Task: Add Waterloo Cherry Limeade to the cart.
Action: Mouse pressed left at (29, 103)
Screenshot: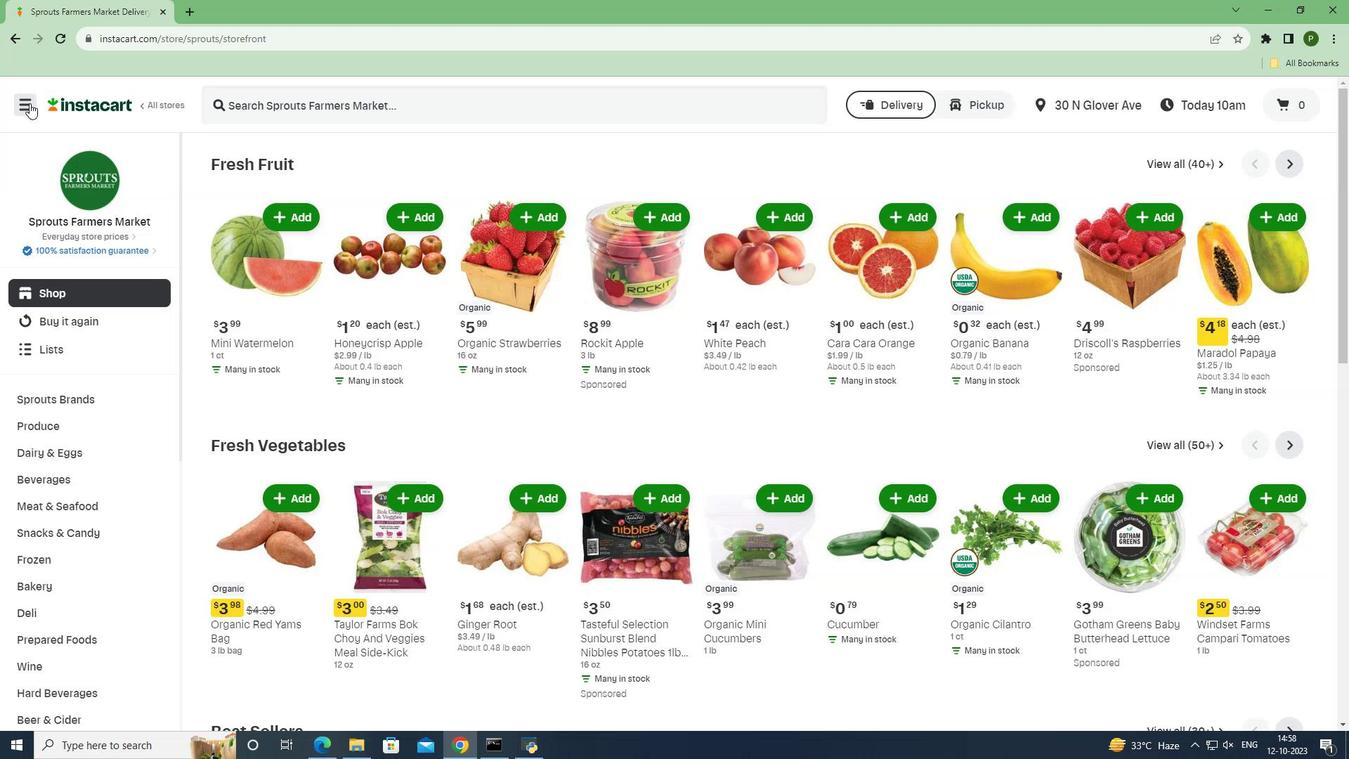 
Action: Mouse moved to (42, 378)
Screenshot: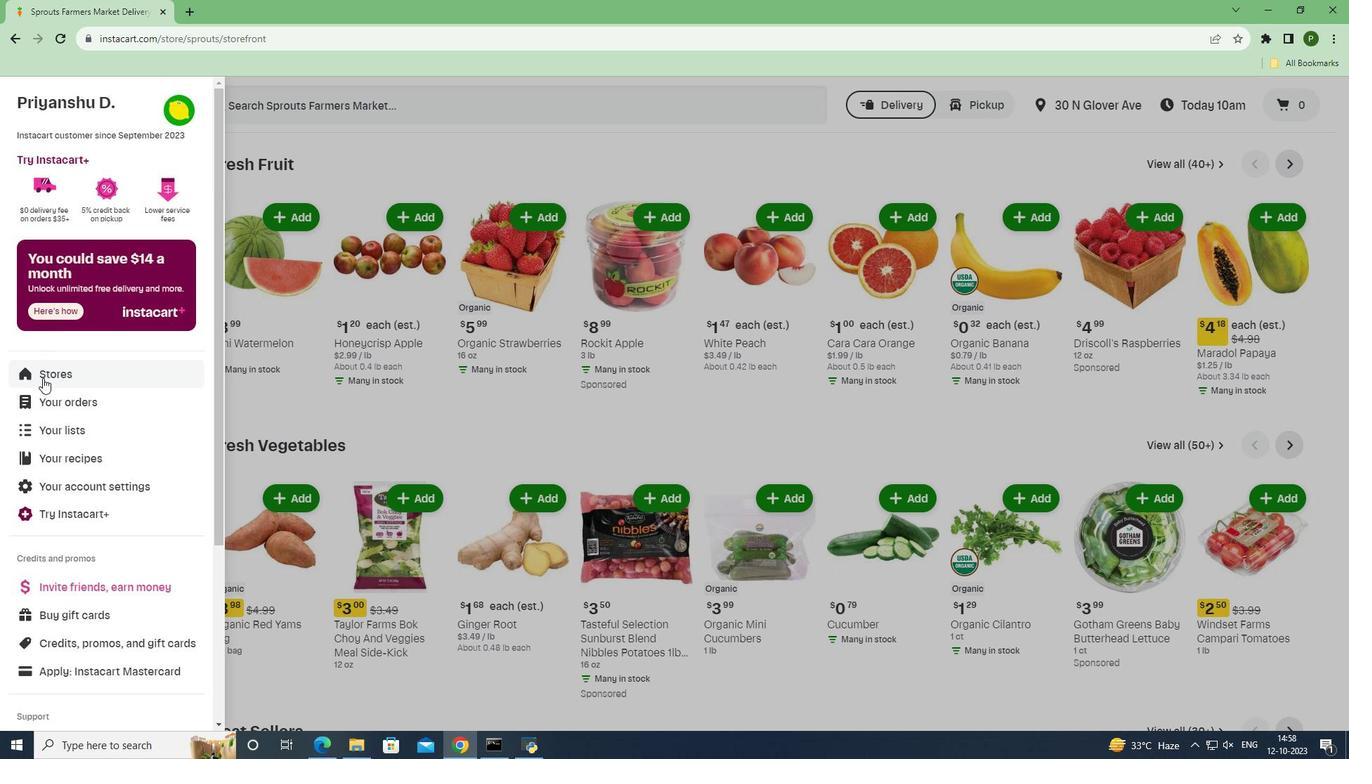 
Action: Mouse pressed left at (42, 378)
Screenshot: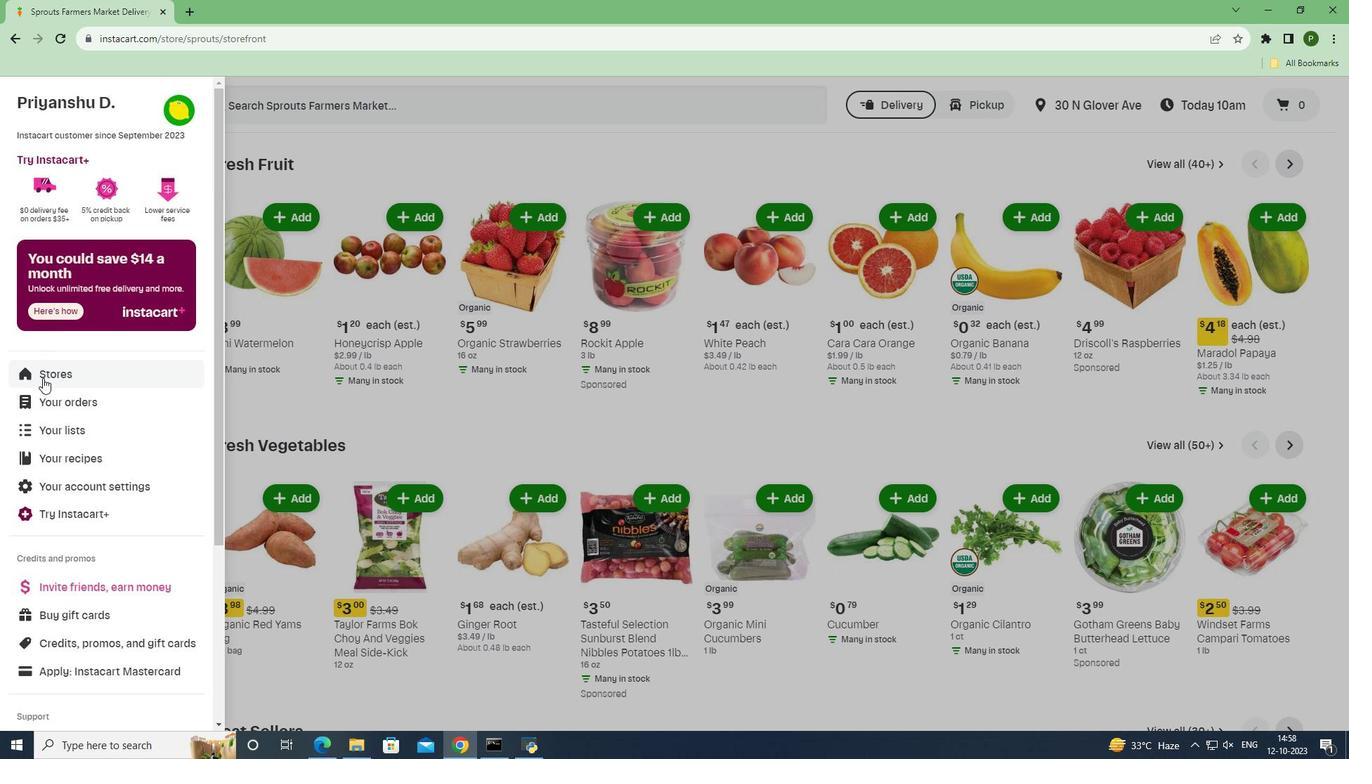 
Action: Mouse moved to (340, 165)
Screenshot: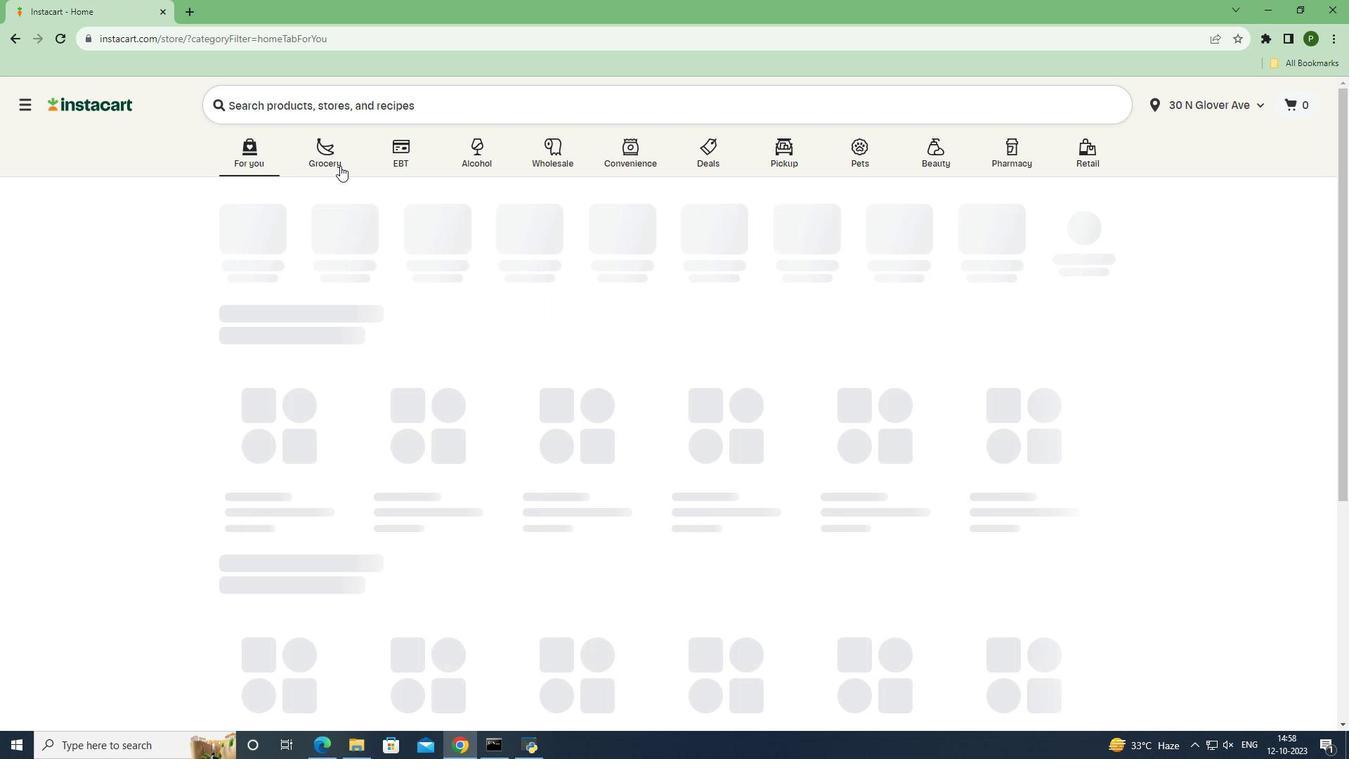 
Action: Mouse pressed left at (340, 165)
Screenshot: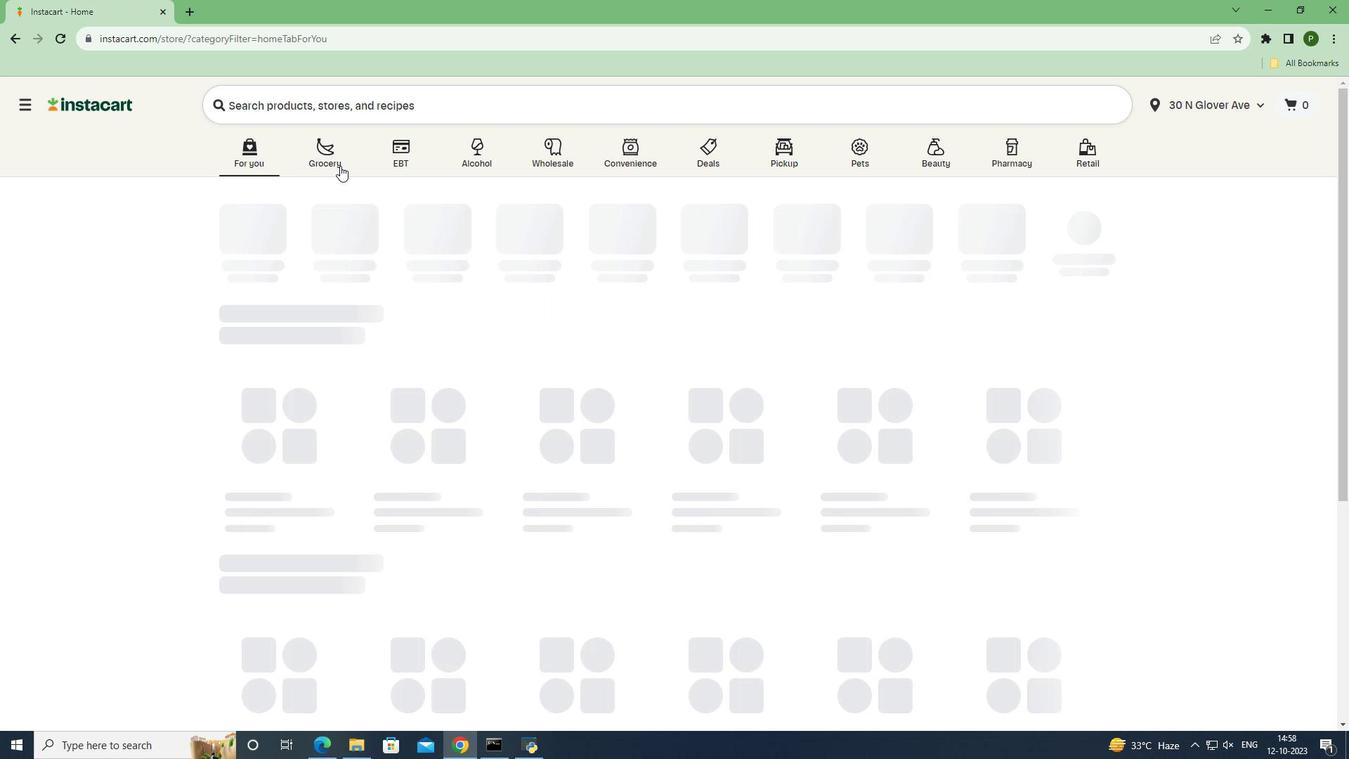 
Action: Mouse moved to (559, 311)
Screenshot: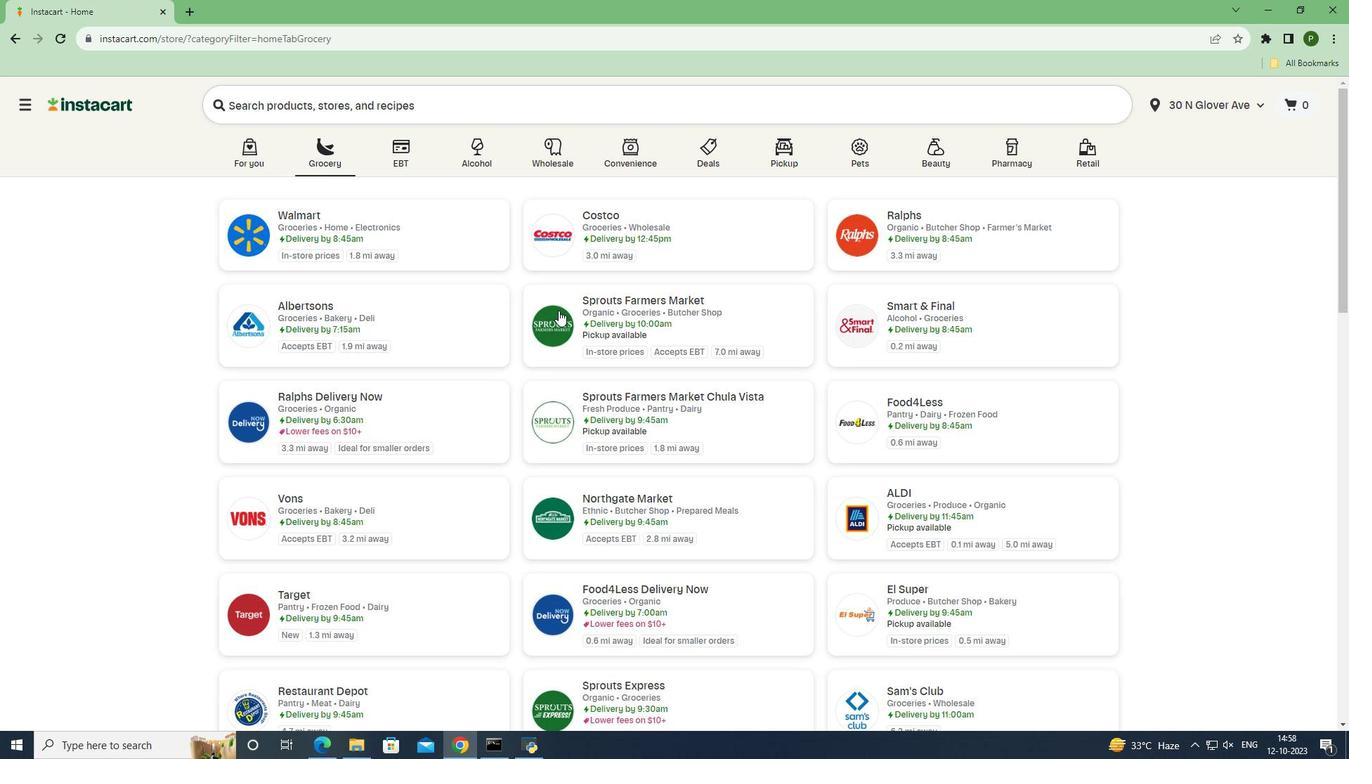 
Action: Mouse pressed left at (559, 311)
Screenshot: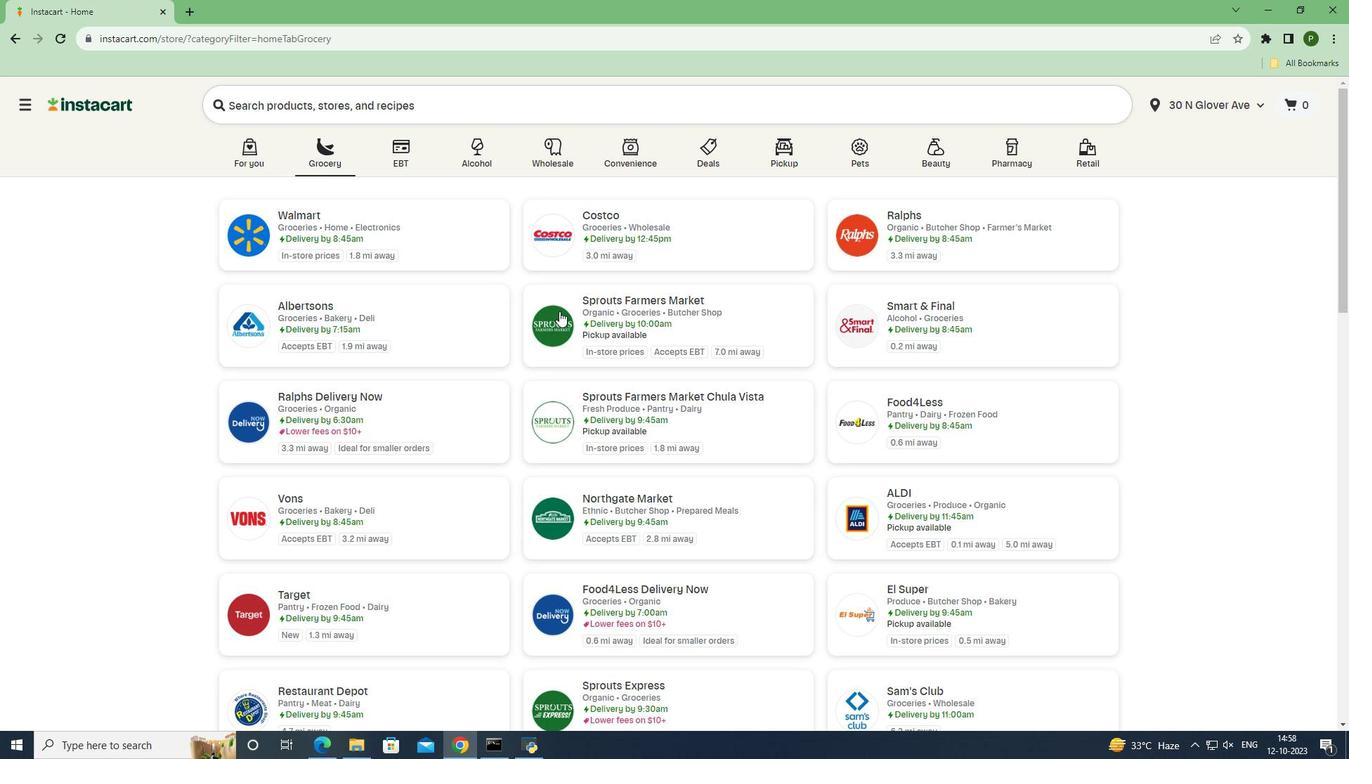 
Action: Mouse moved to (85, 475)
Screenshot: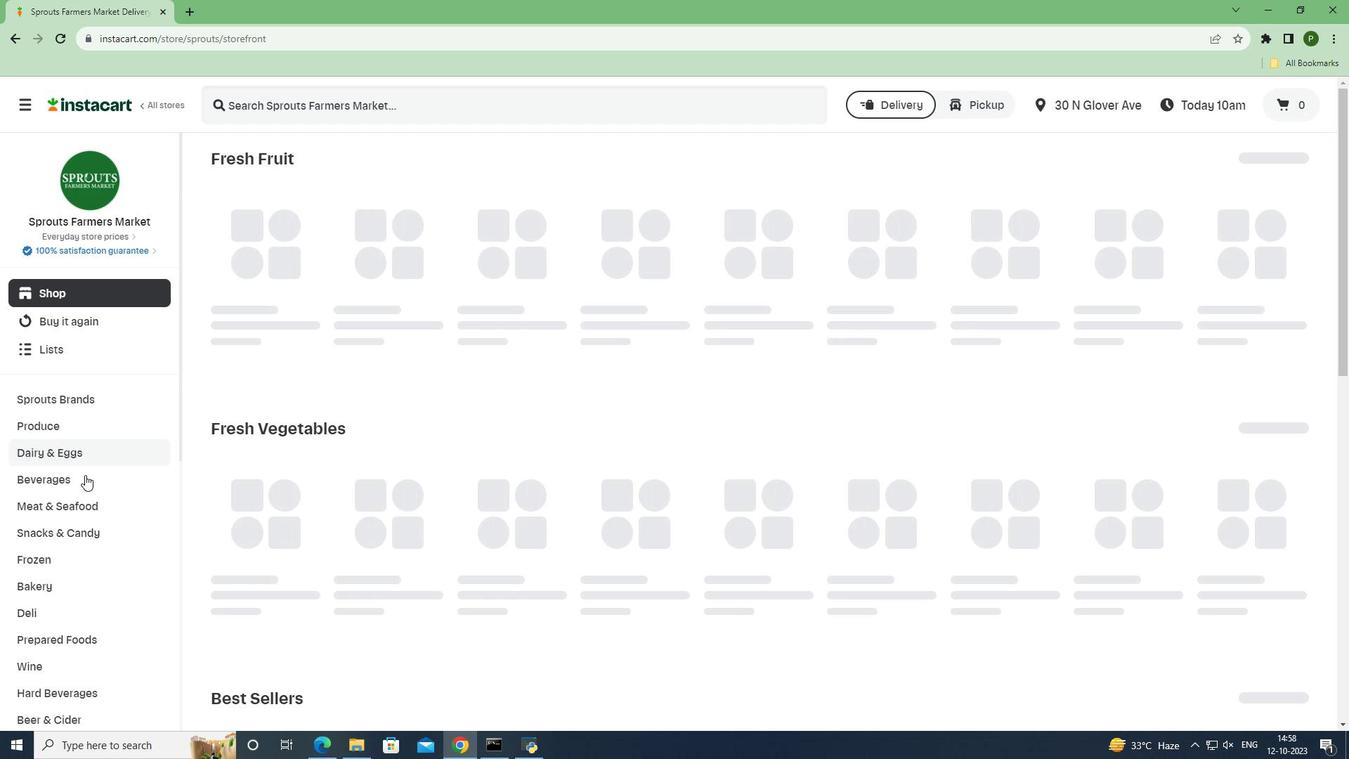 
Action: Mouse pressed left at (85, 475)
Screenshot: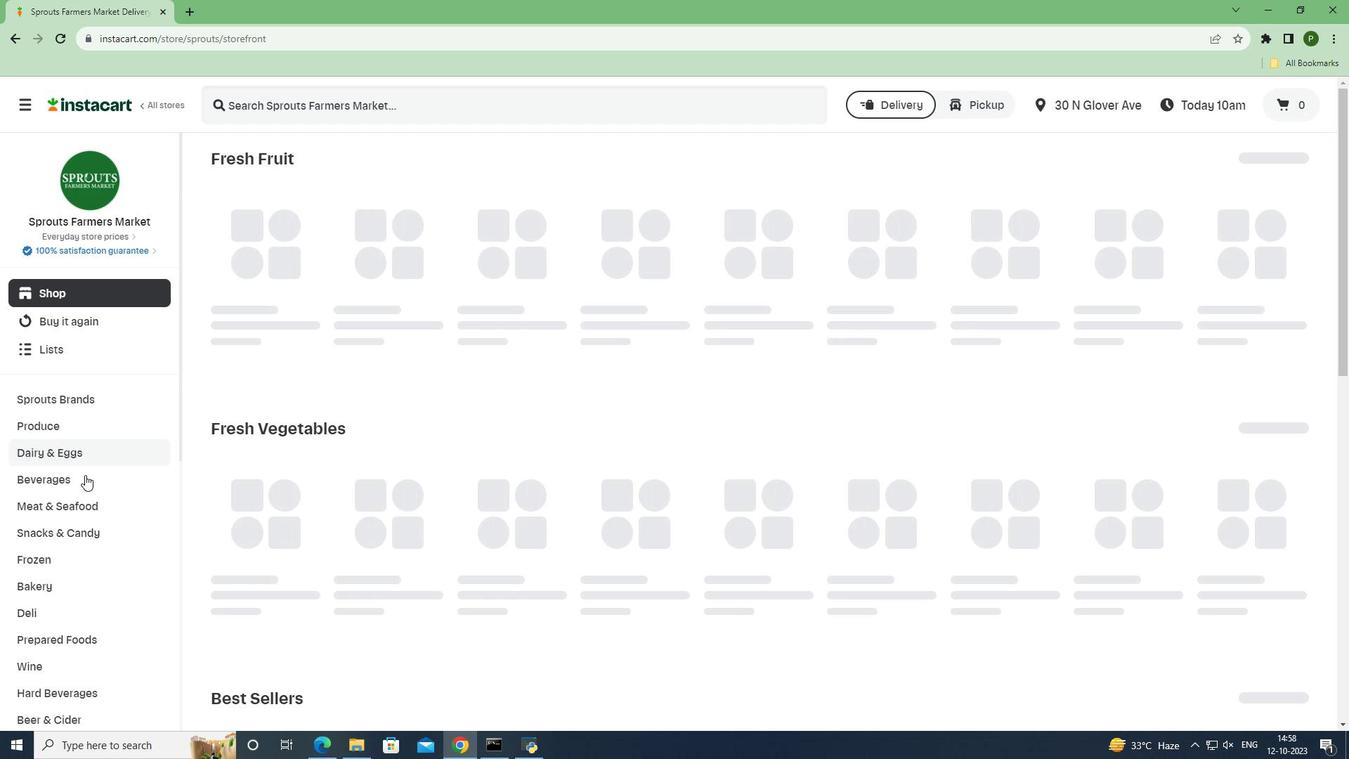 
Action: Mouse moved to (585, 197)
Screenshot: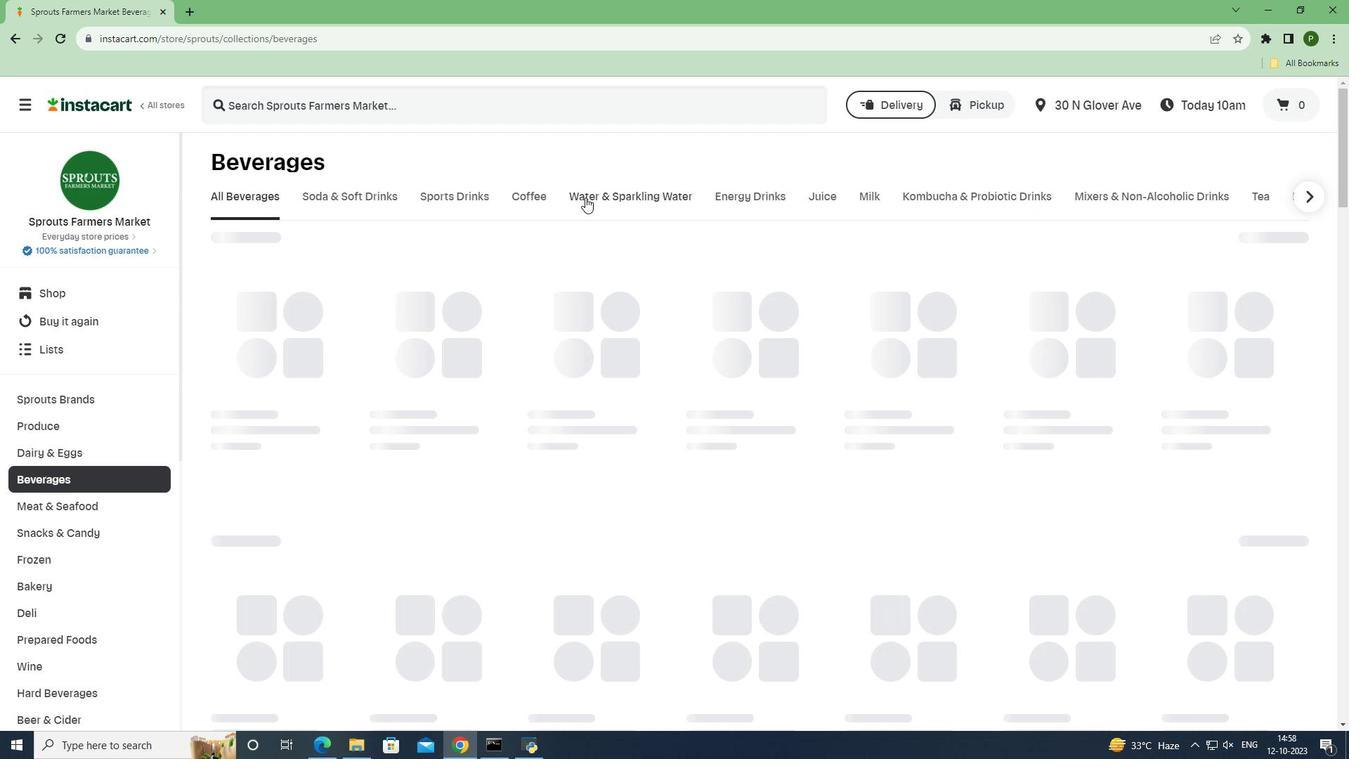 
Action: Mouse pressed left at (585, 197)
Screenshot: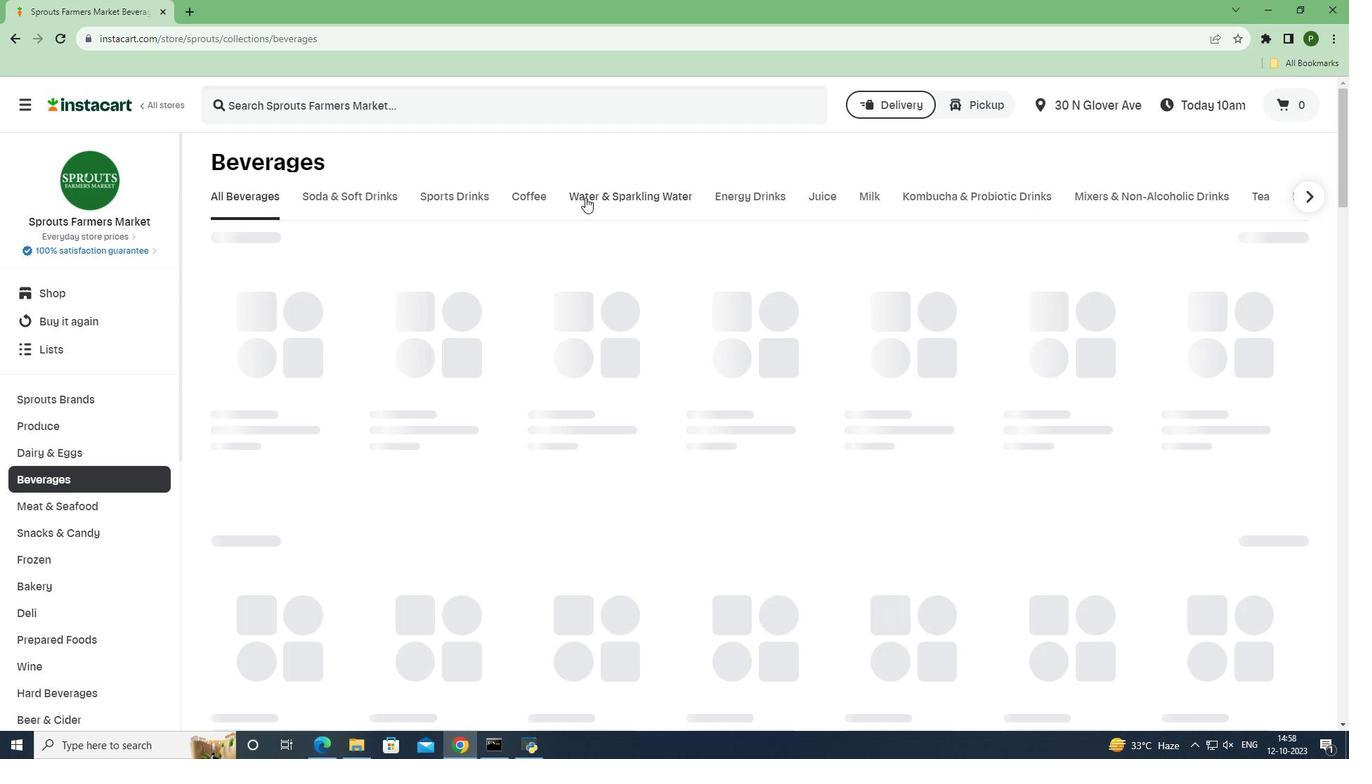 
Action: Mouse moved to (322, 108)
Screenshot: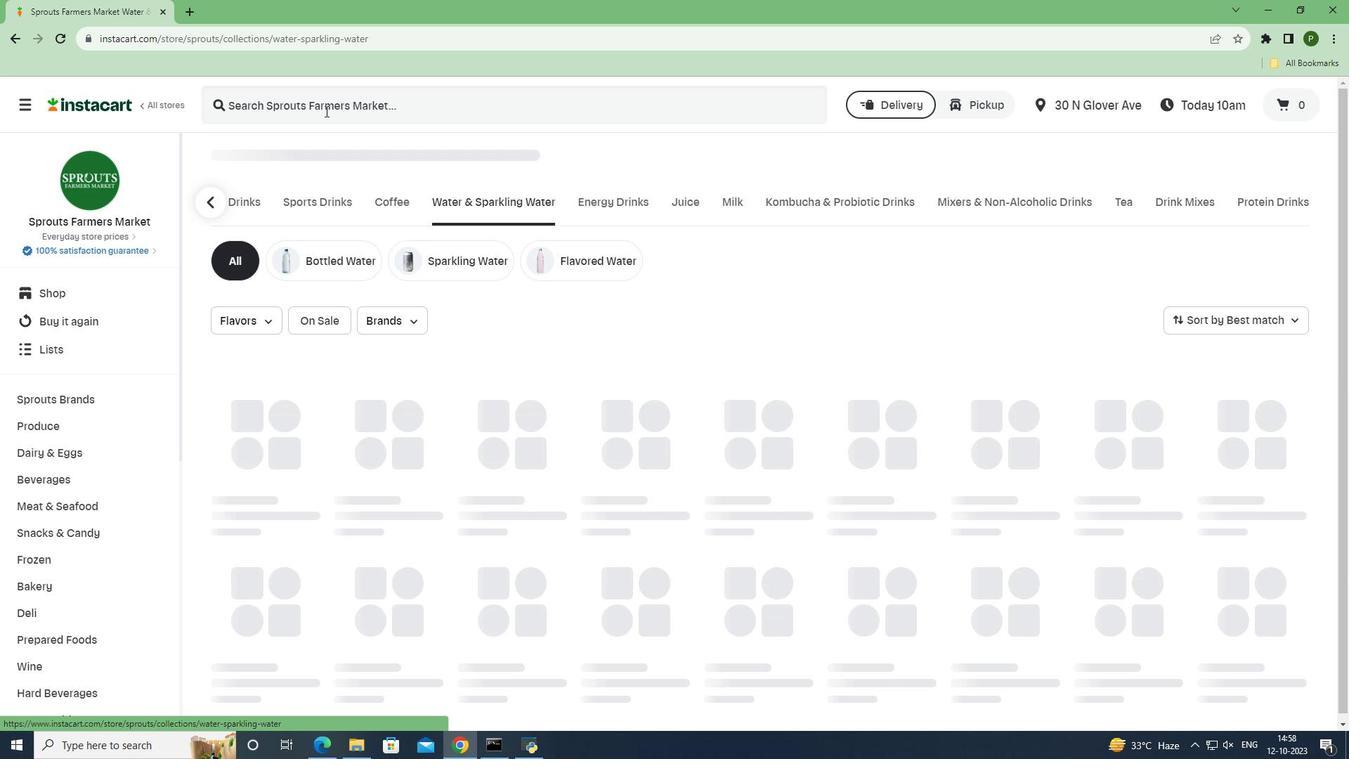 
Action: Mouse pressed left at (322, 108)
Screenshot: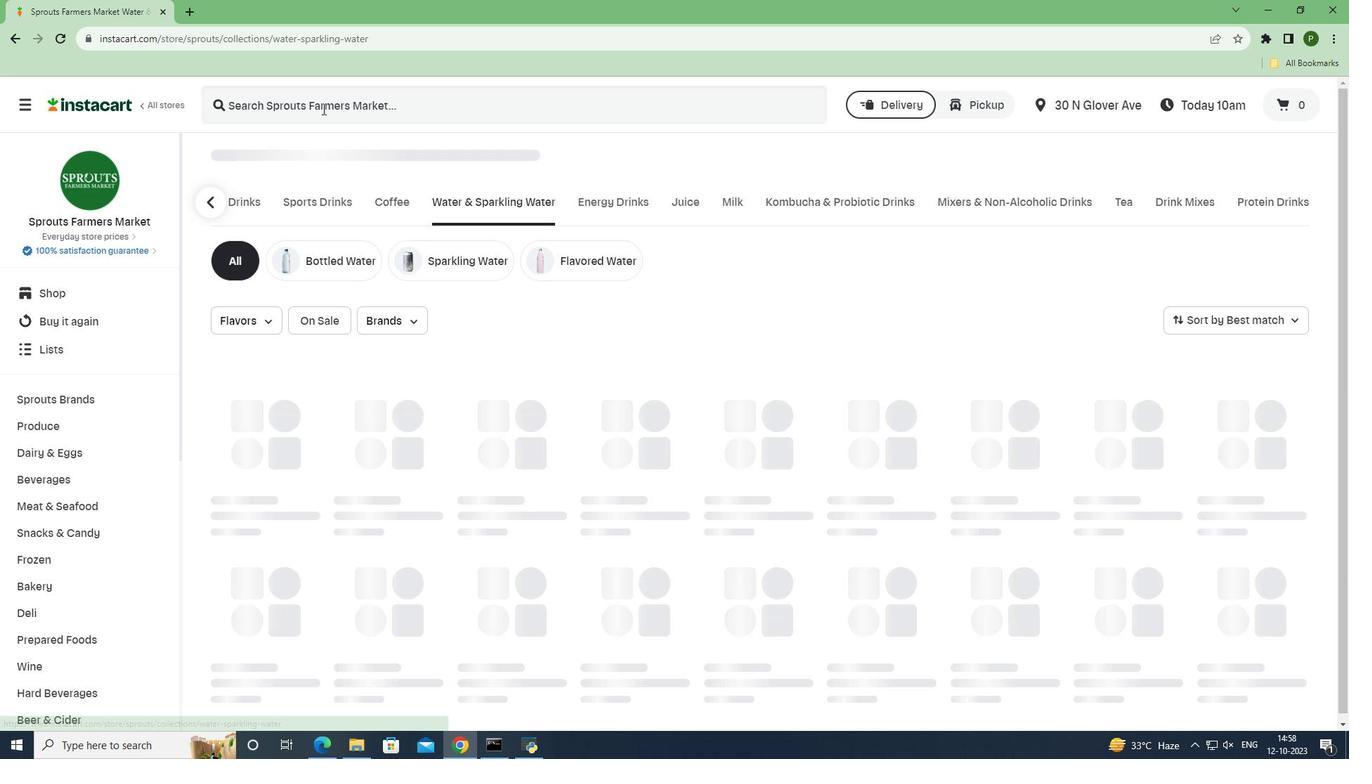 
Action: Key pressed <Key.caps_lock>W<Key.caps_lock>aterloo<Key.space><Key.caps_lock>C<Key.caps_lock>herry<Key.space><Key.caps_lock>L<Key.caps_lock>imeade<Key.space>
Screenshot: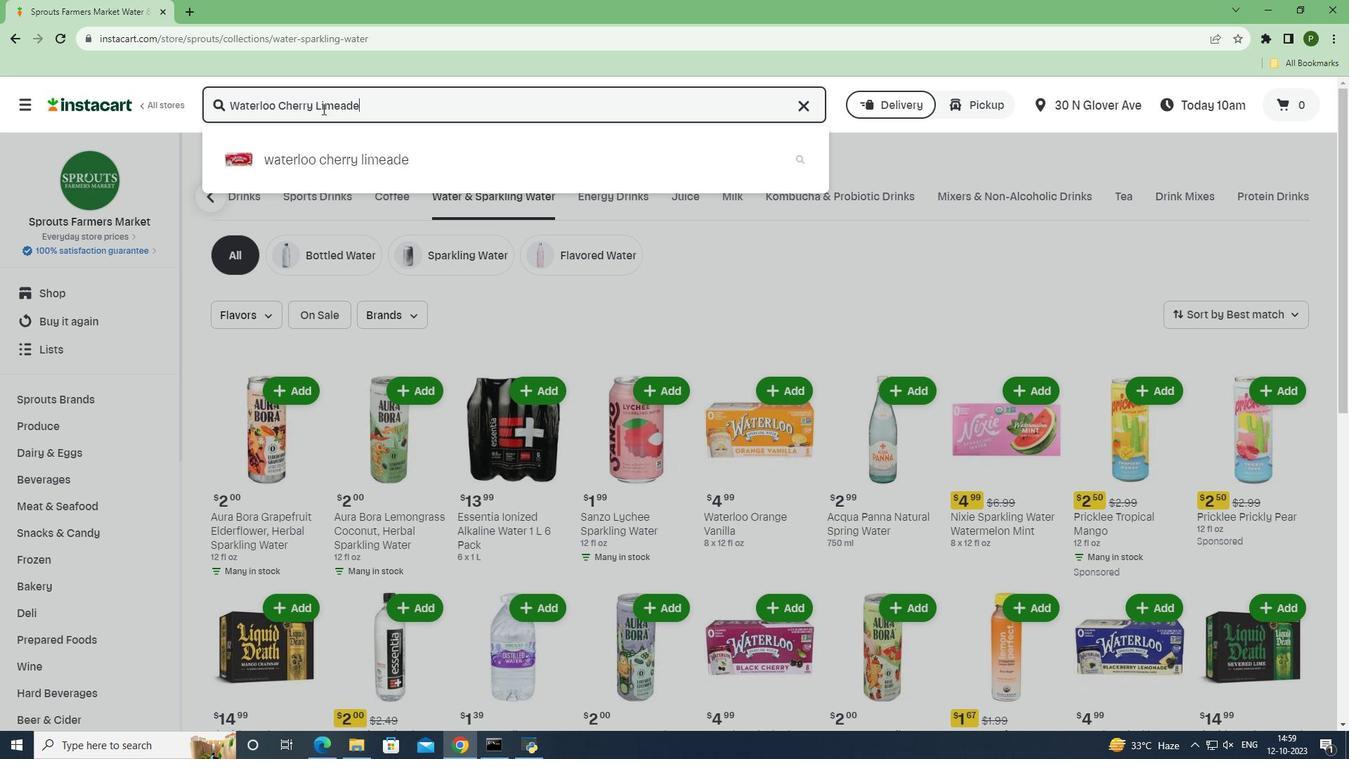 
Action: Mouse moved to (321, 108)
Screenshot: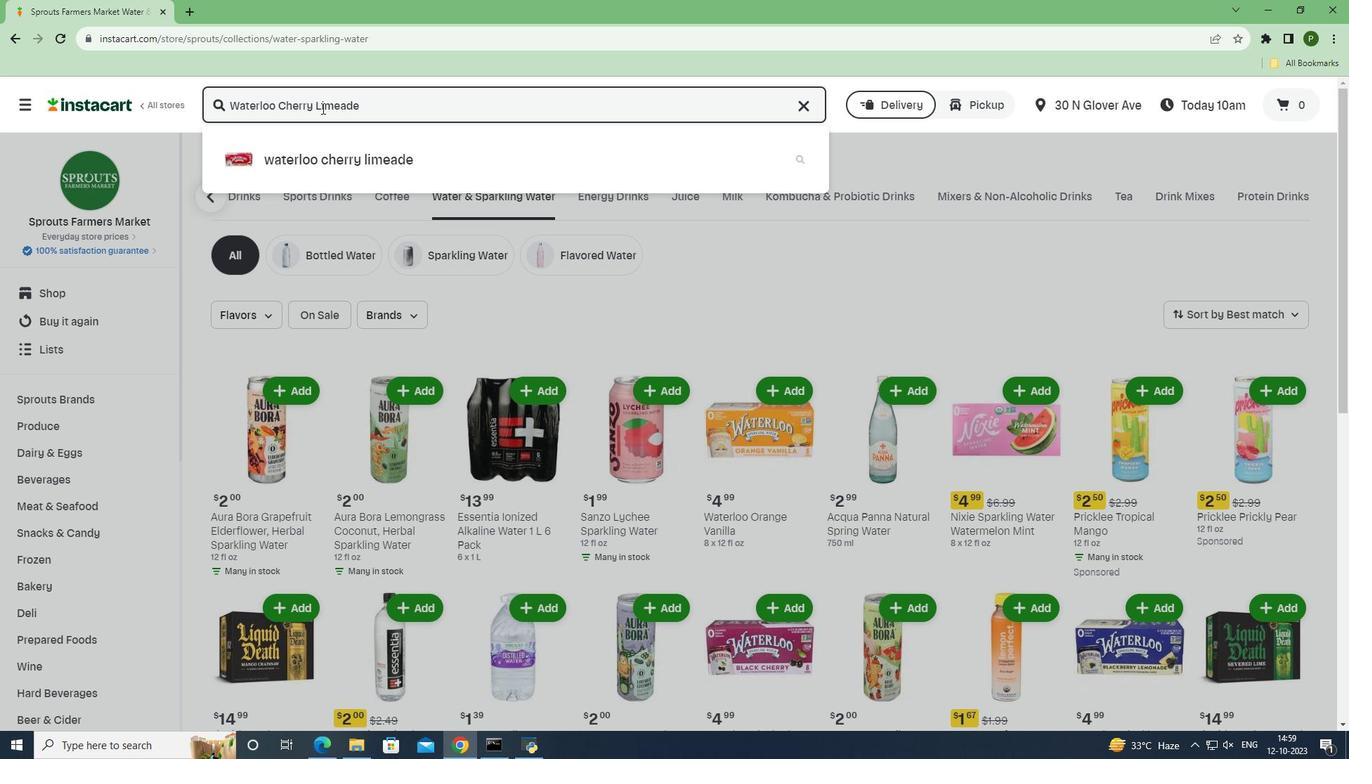 
Action: Key pressed <Key.enter>
Screenshot: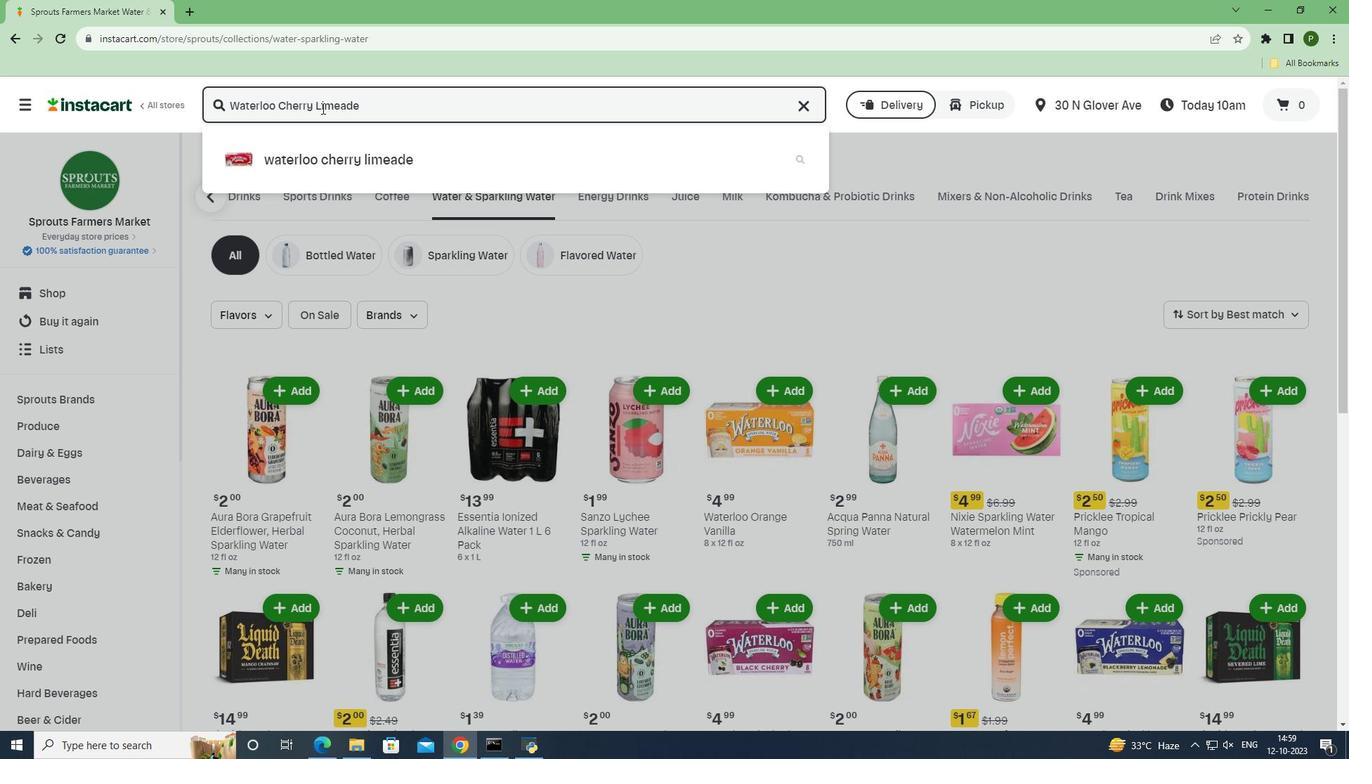 
Action: Mouse moved to (812, 249)
Screenshot: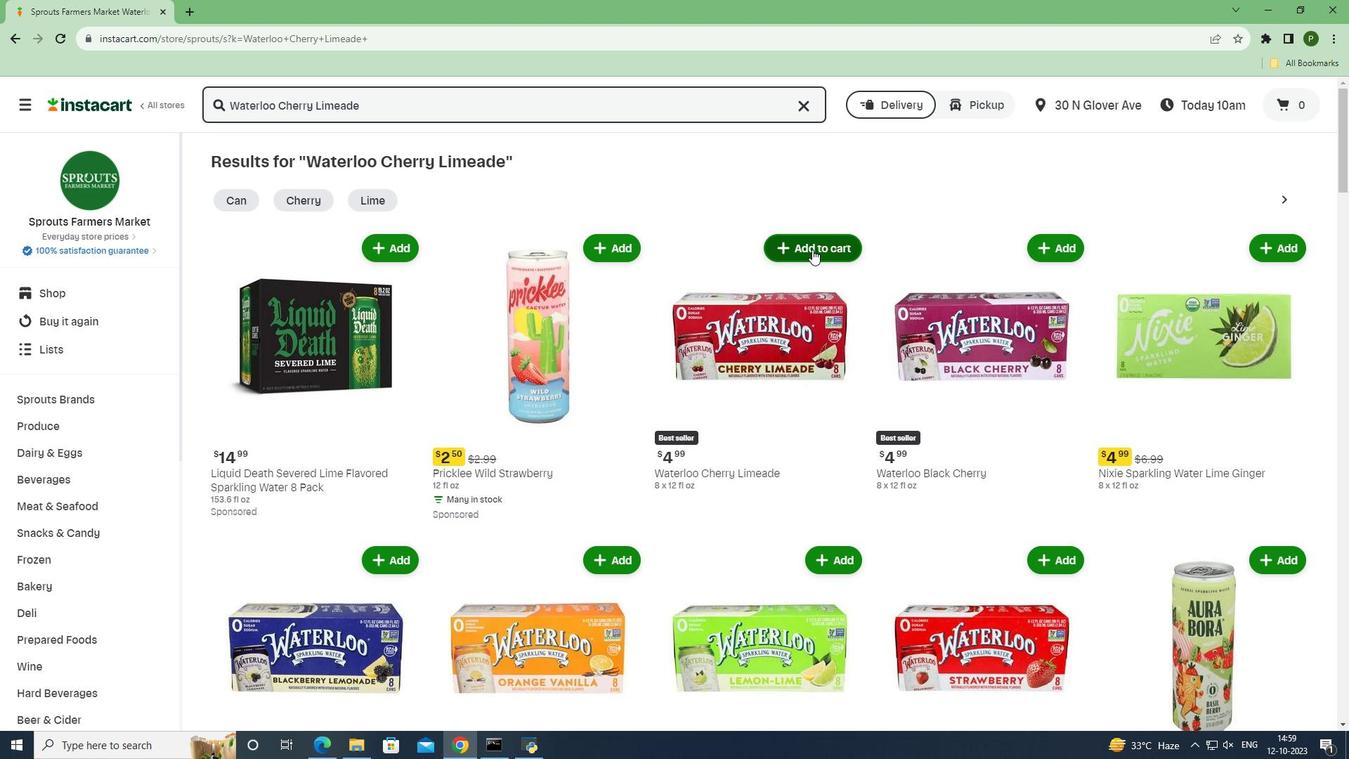 
Action: Mouse pressed left at (812, 249)
Screenshot: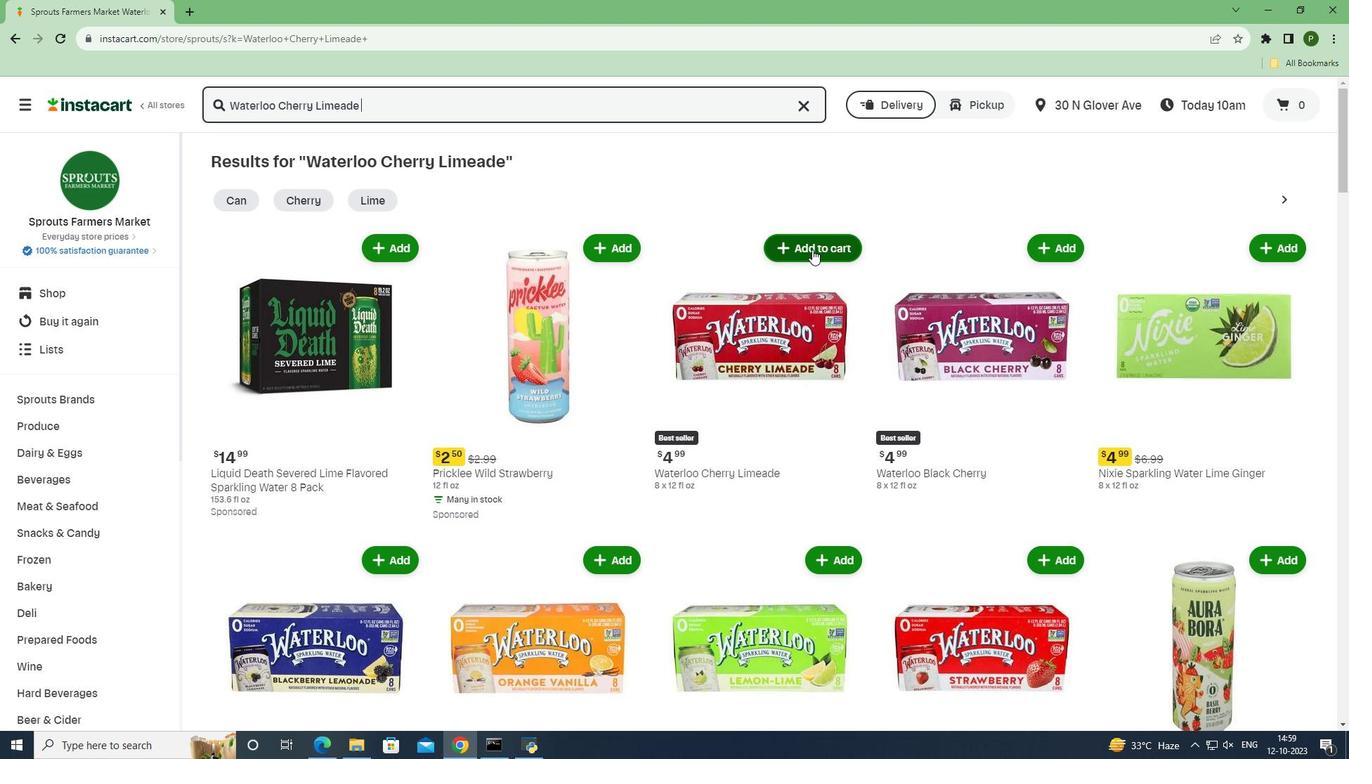 
Action: Mouse moved to (853, 286)
Screenshot: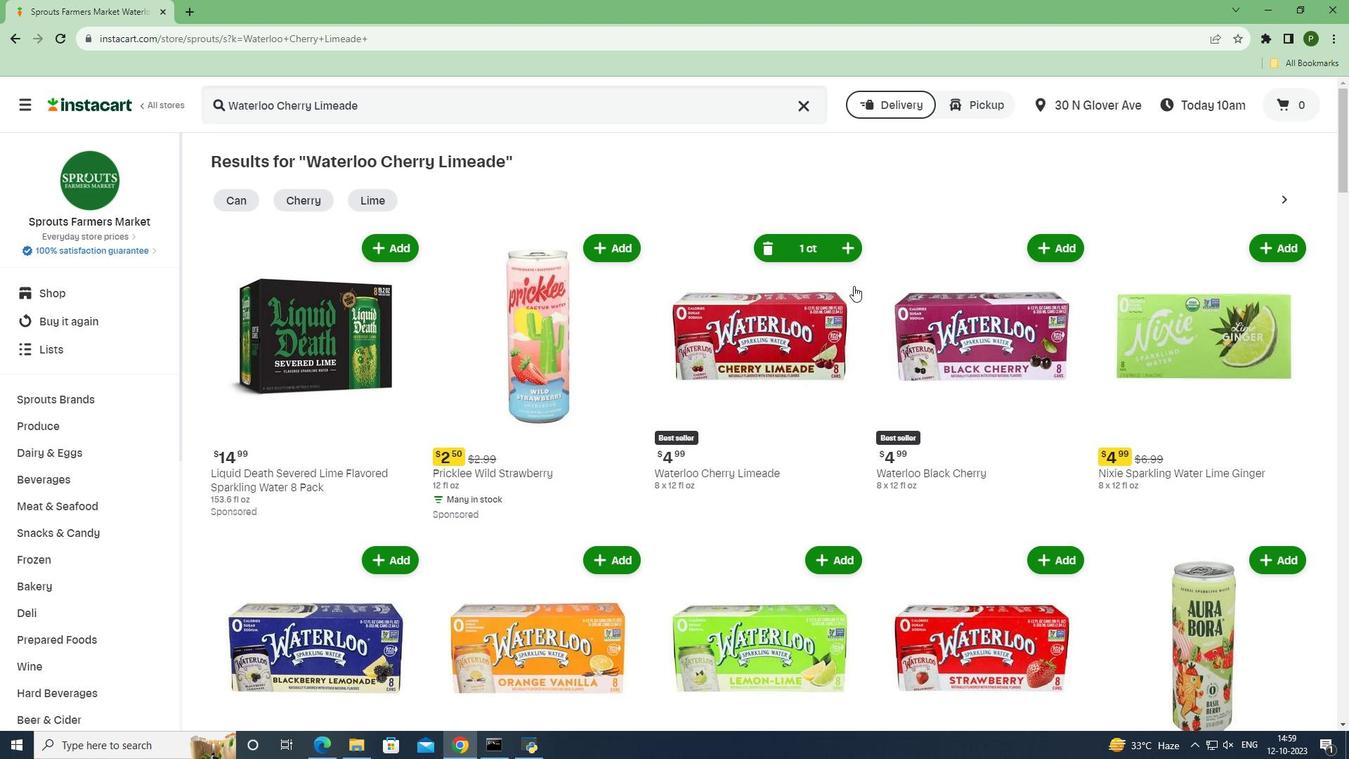 
